 Task: Add in the project TourPlan an epic 'Email and messaging system upgrade'.
Action: Mouse moved to (98, 202)
Screenshot: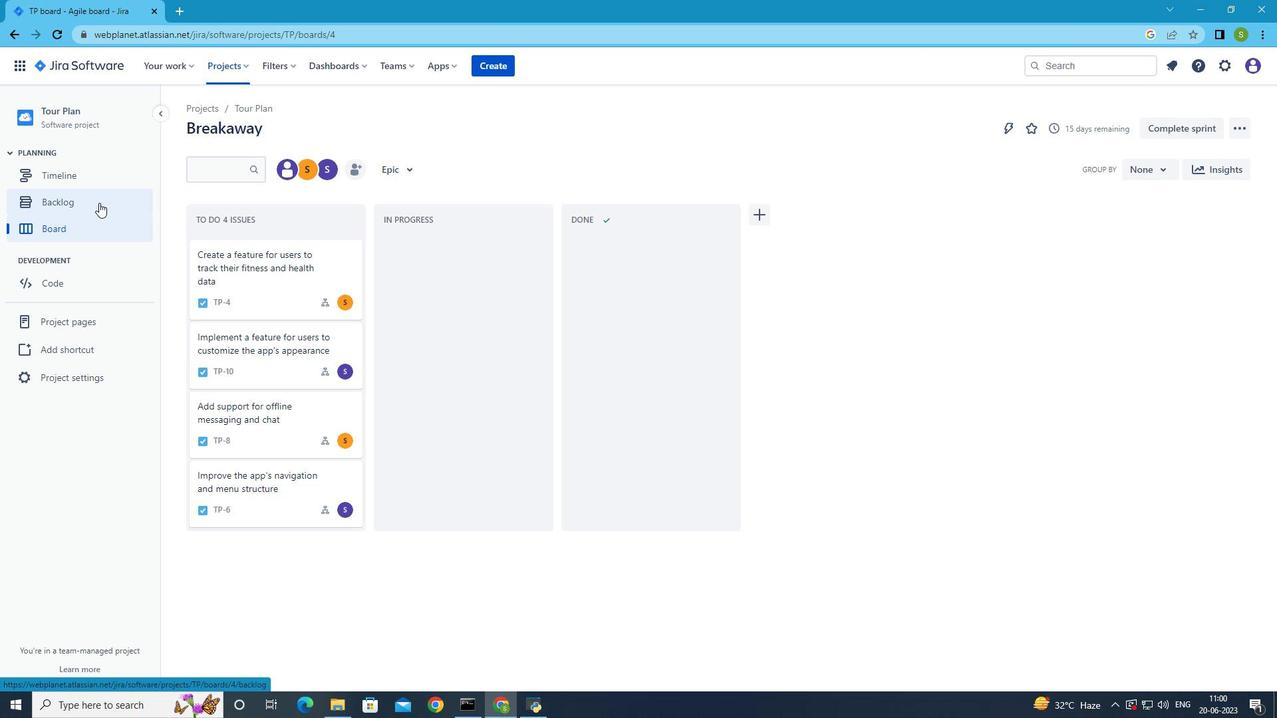 
Action: Mouse pressed left at (98, 202)
Screenshot: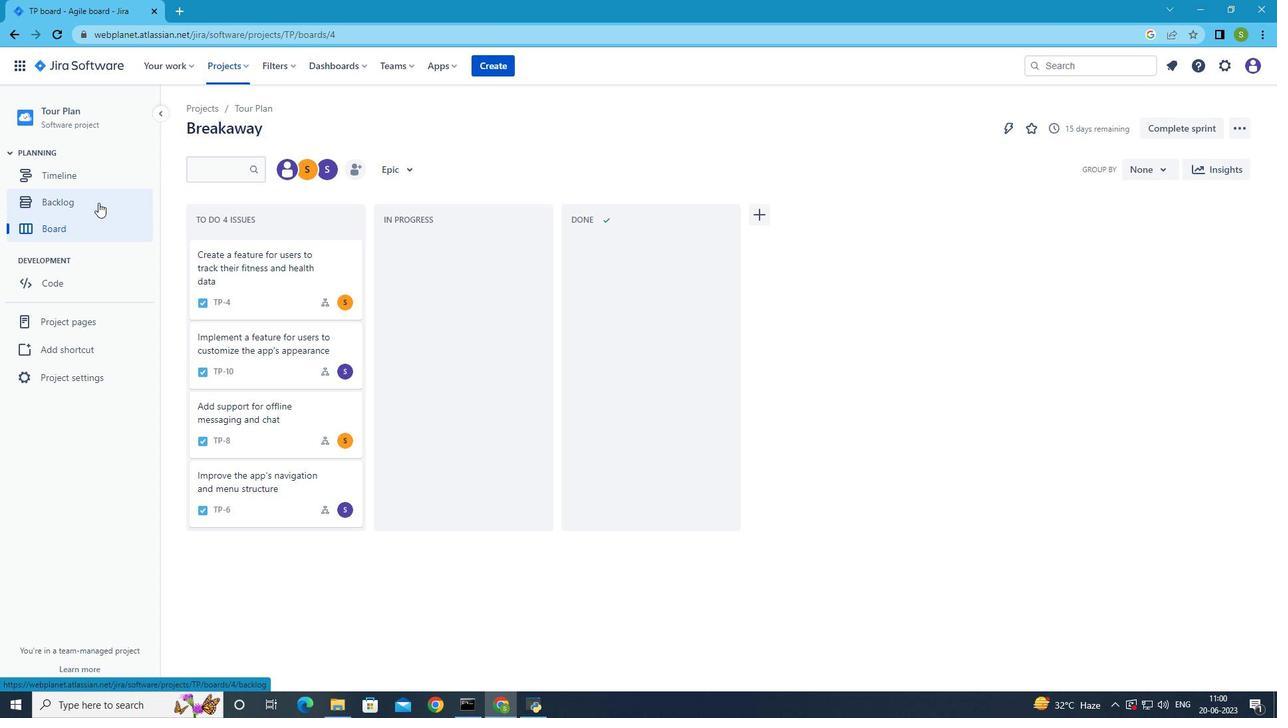 
Action: Mouse moved to (294, 365)
Screenshot: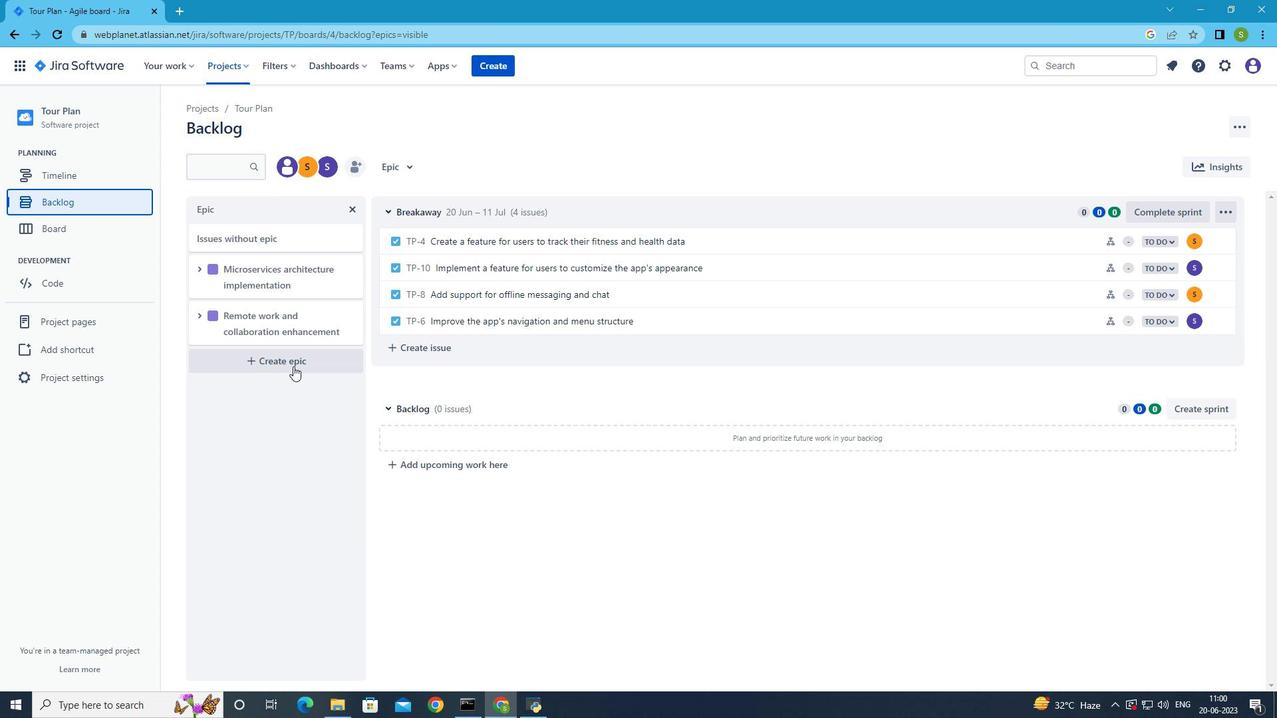 
Action: Mouse pressed left at (294, 365)
Screenshot: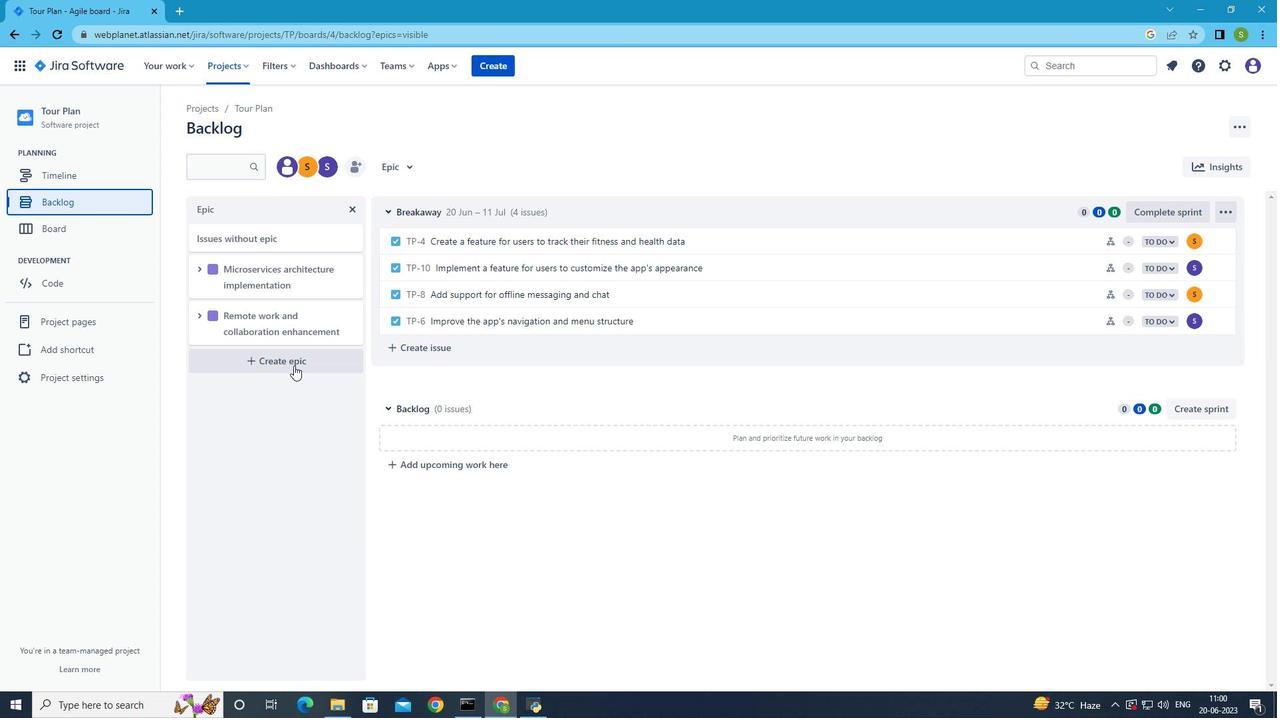 
Action: Mouse moved to (304, 361)
Screenshot: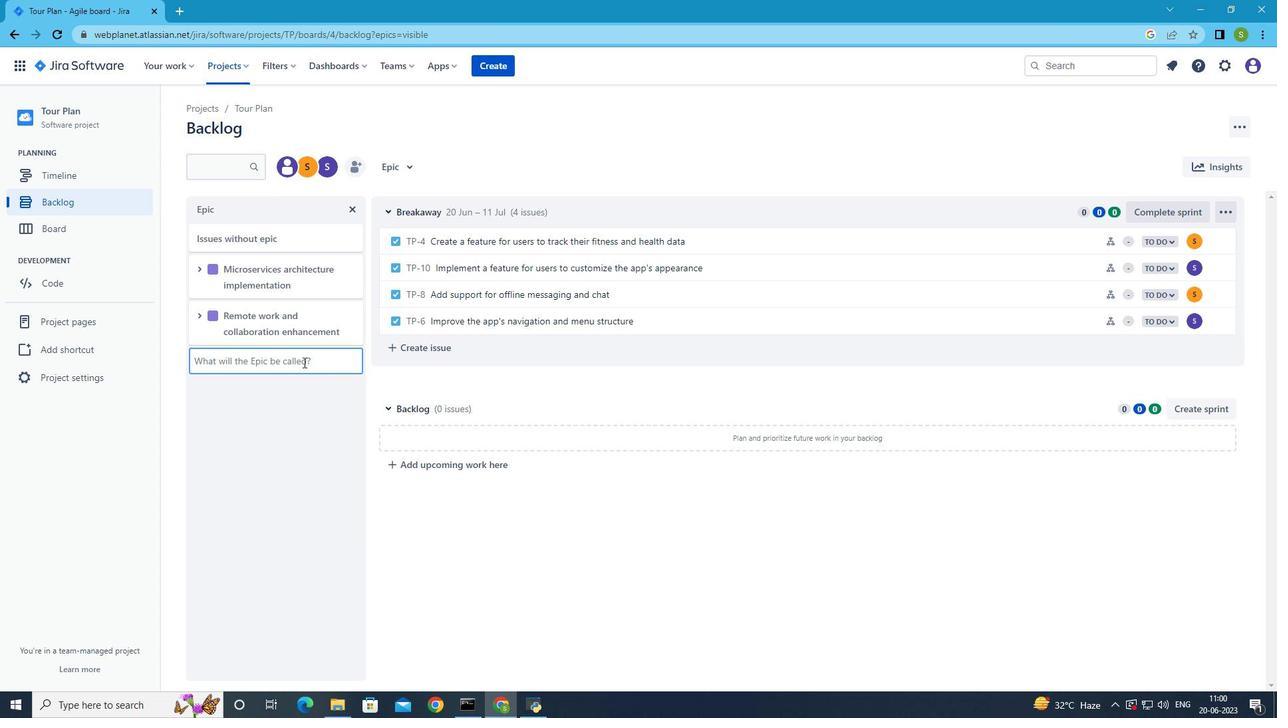 
Action: Key pressed <Key.shift><Key.shift><Key.shift><Key.shift><Key.shift><Key.shift><Key.shift><Key.shift><Key.shift><Key.shift><Key.shift><Key.shift><Key.shift><Key.shift><Key.shift><Key.shift><Key.shift>Ea<Key.backspace>mail<Key.space>and<Key.space>messaging<Key.space>su<Key.backspace>ystem<Key.space>upgrade<Key.space><Key.enter>
Screenshot: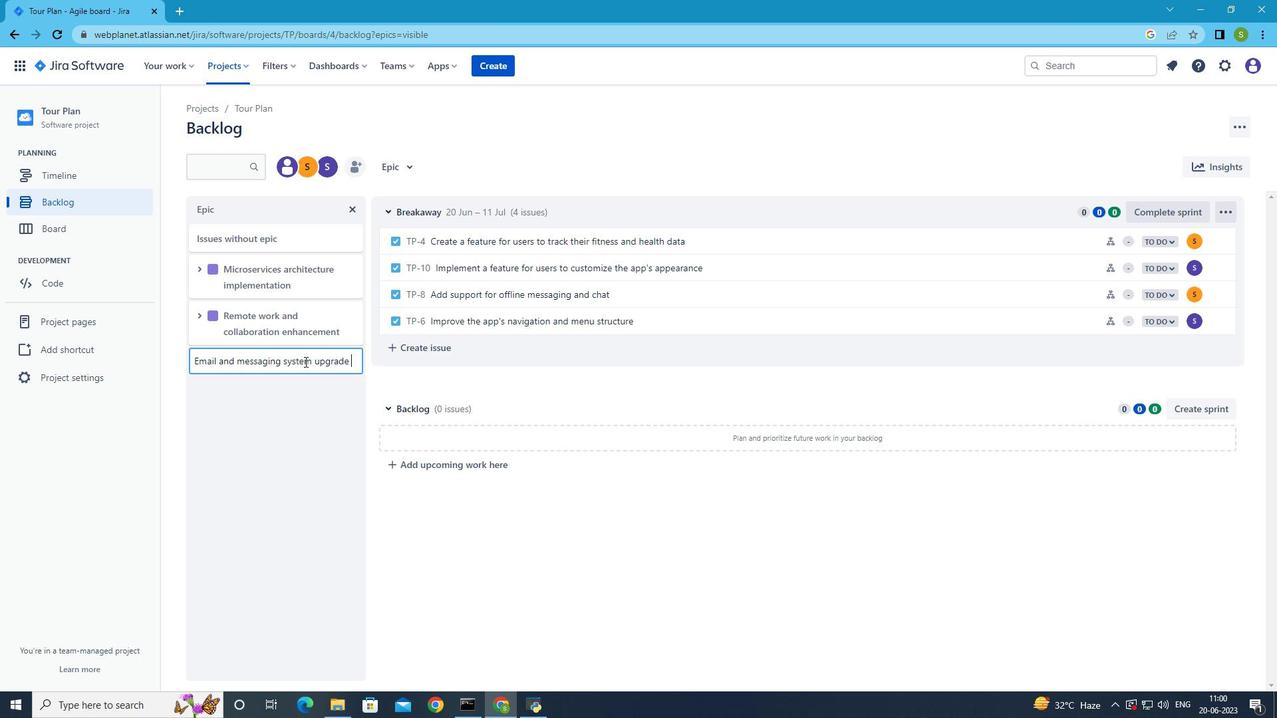 
Action: Mouse moved to (294, 444)
Screenshot: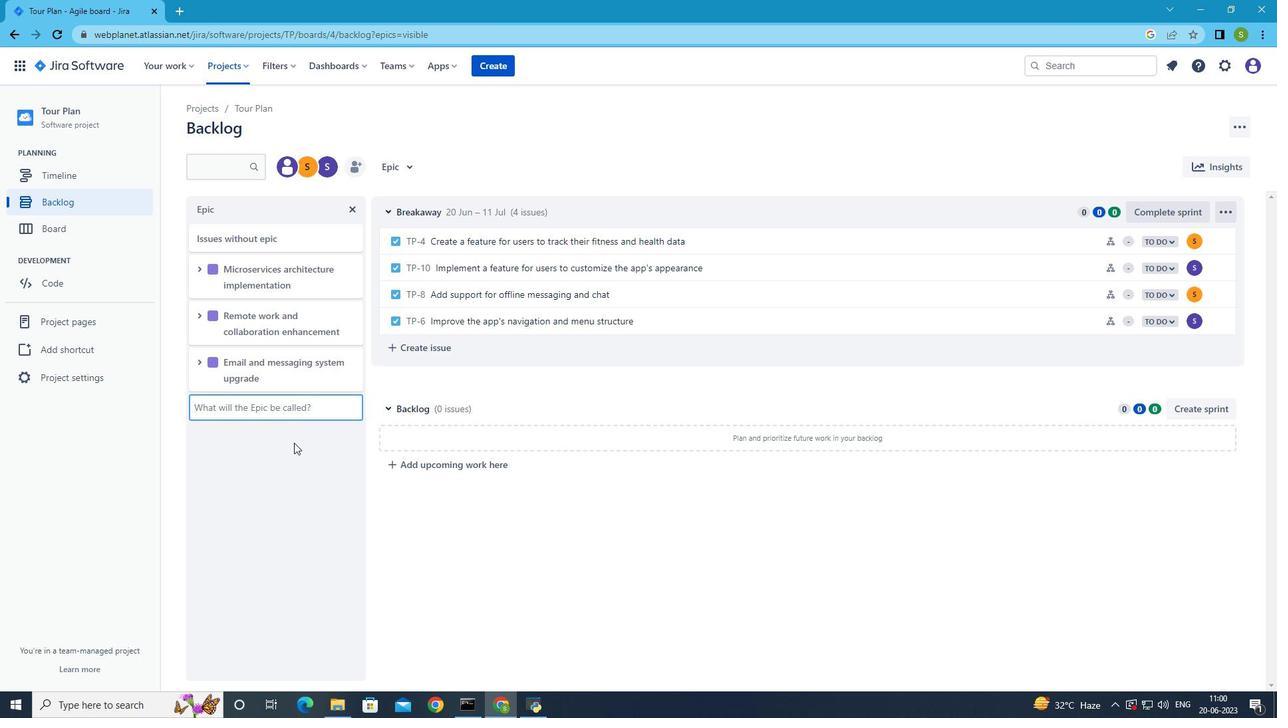 
